 Task: Create List Disaster Recovery in Board Employee Engagement Strategies to Workspace Job Analysis and Design. Create List Cybersecurity in Board Product Prototyping to Workspace Job Analysis and Design. Create List Network Infrastructure in Board Product Design and User Experience Optimization to Workspace Job Analysis and Design
Action: Mouse moved to (189, 130)
Screenshot: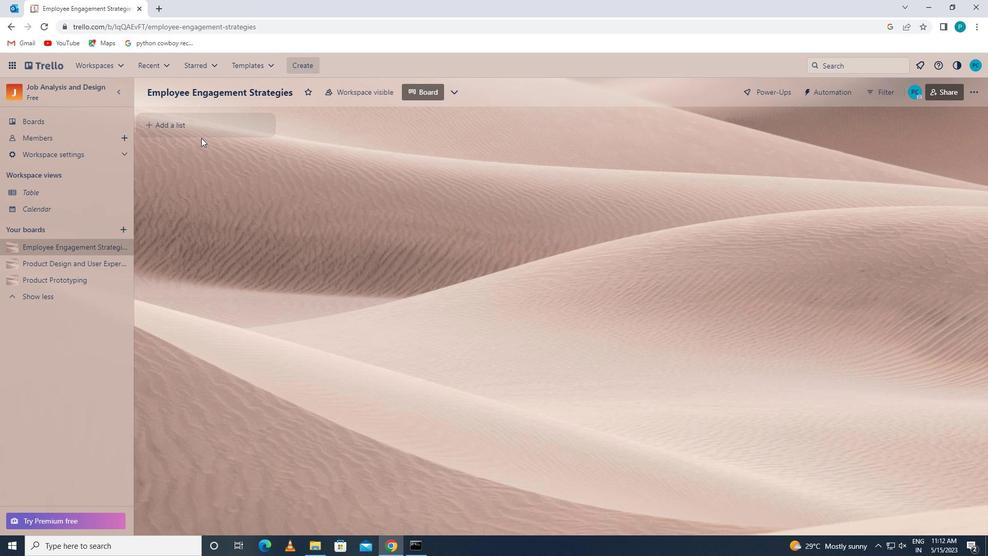 
Action: Mouse pressed left at (189, 130)
Screenshot: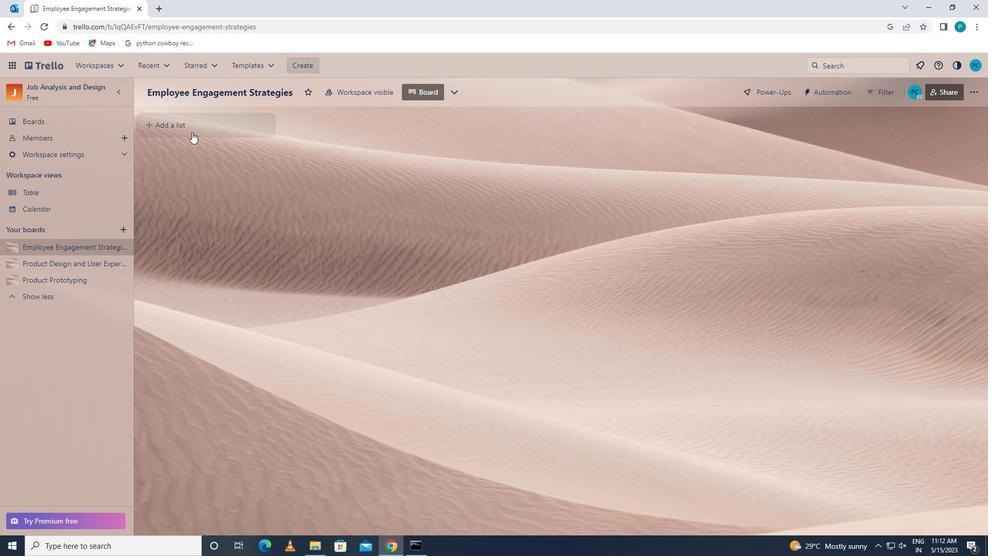 
Action: Key pressed <Key.caps_lock>d<Key.caps_lock>isaster<Key.space><Key.caps_lock>r<Key.caps_lock>ecovery
Screenshot: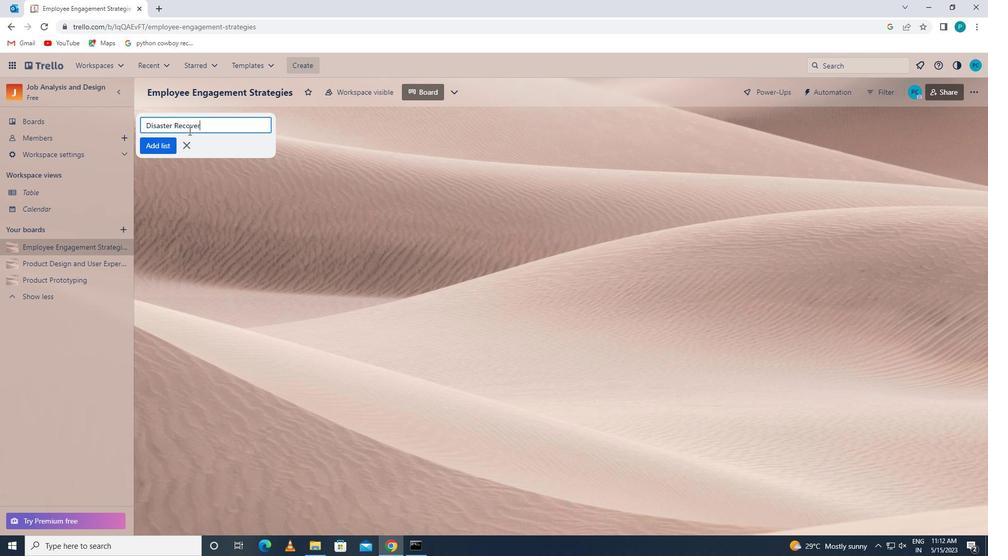 
Action: Mouse moved to (174, 142)
Screenshot: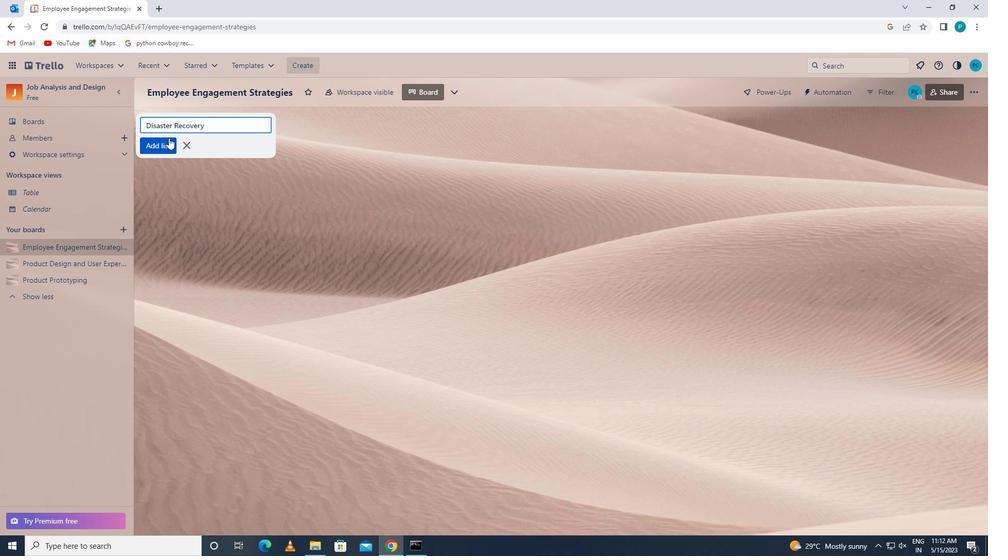
Action: Mouse pressed left at (174, 142)
Screenshot: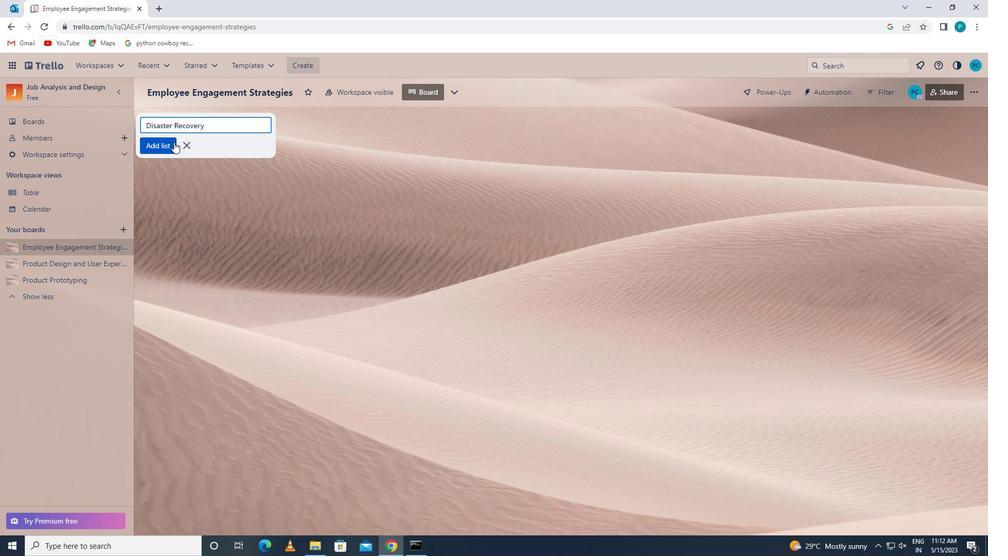 
Action: Mouse moved to (52, 279)
Screenshot: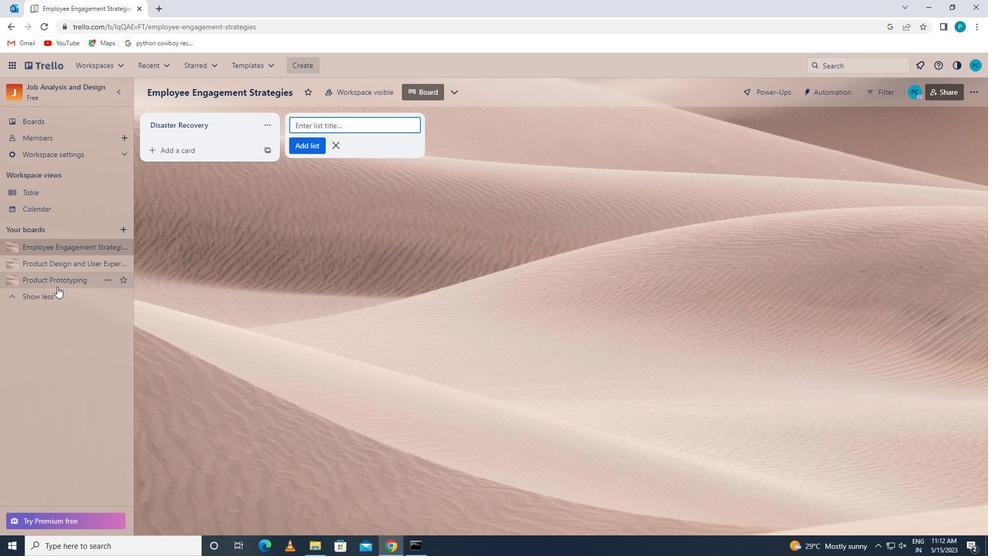 
Action: Mouse pressed left at (52, 279)
Screenshot: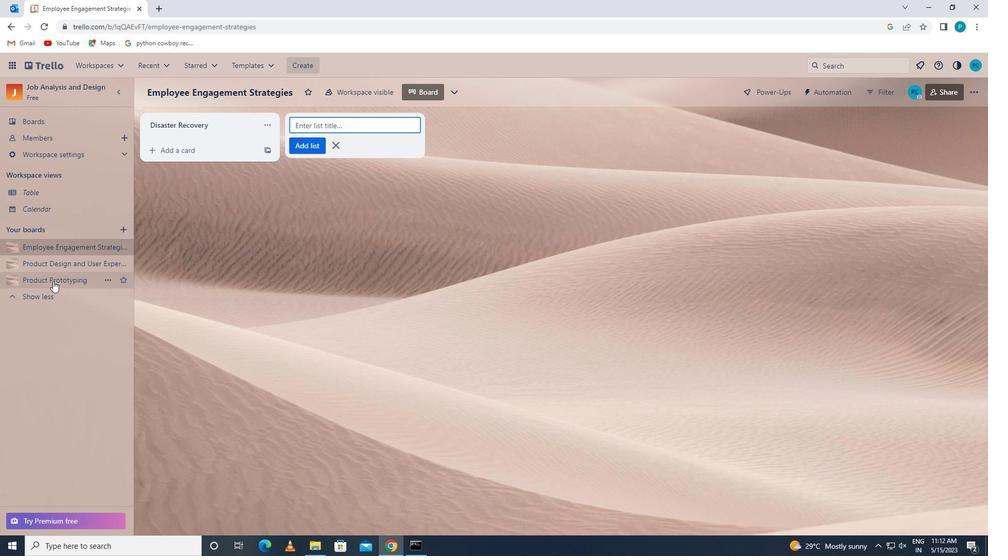 
Action: Mouse moved to (182, 116)
Screenshot: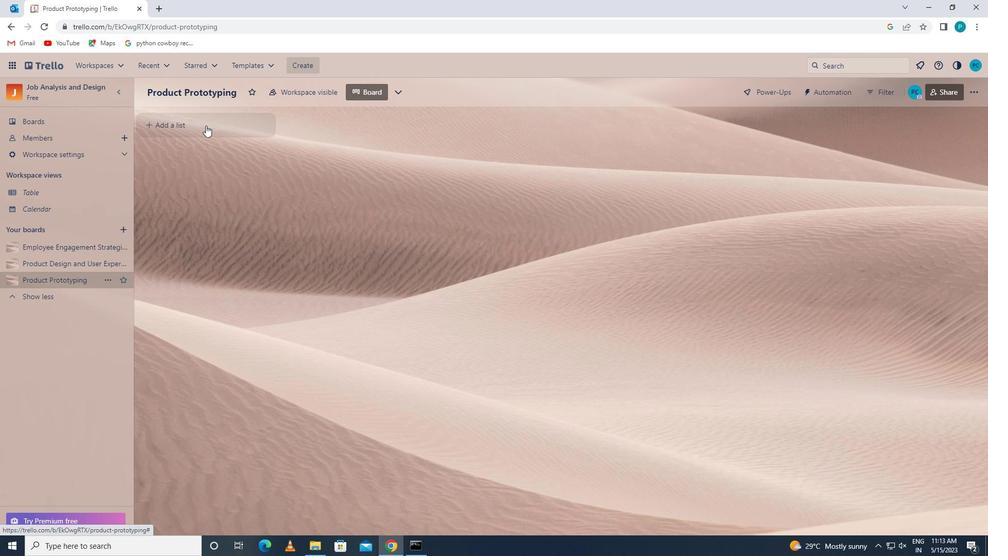 
Action: Mouse pressed left at (182, 116)
Screenshot: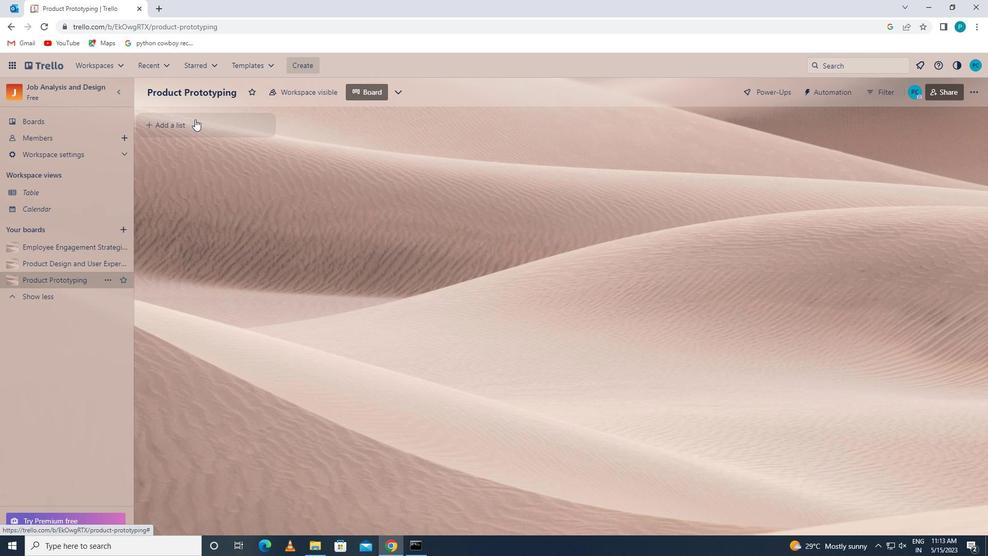 
Action: Mouse moved to (184, 117)
Screenshot: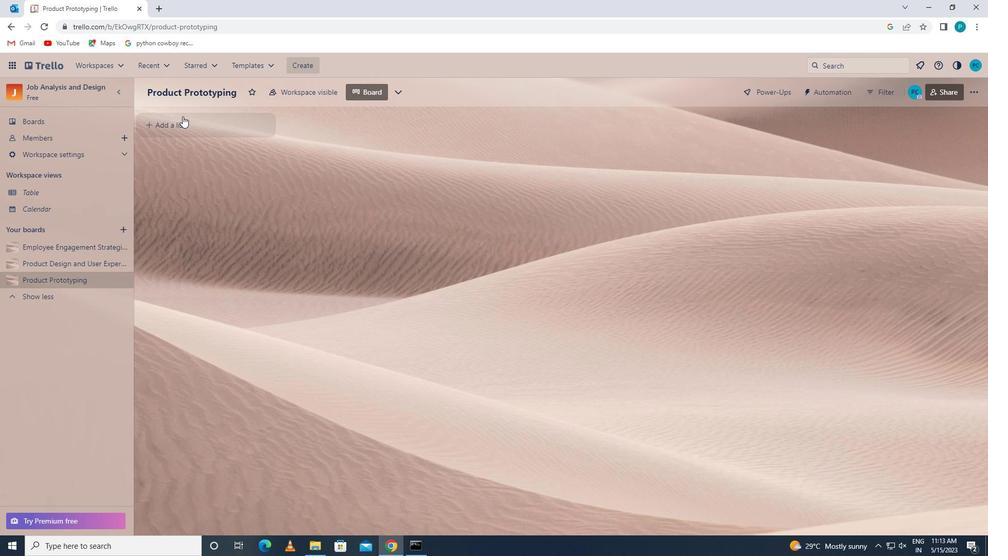
Action: Mouse pressed left at (184, 117)
Screenshot: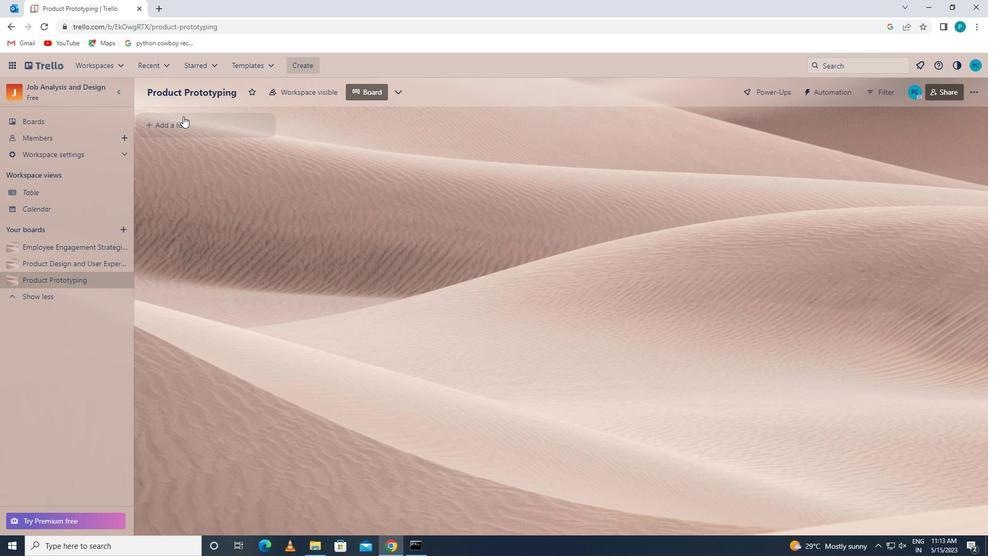 
Action: Key pressed <Key.caps_lock>c<Key.caps_lock>ybersecurity
Screenshot: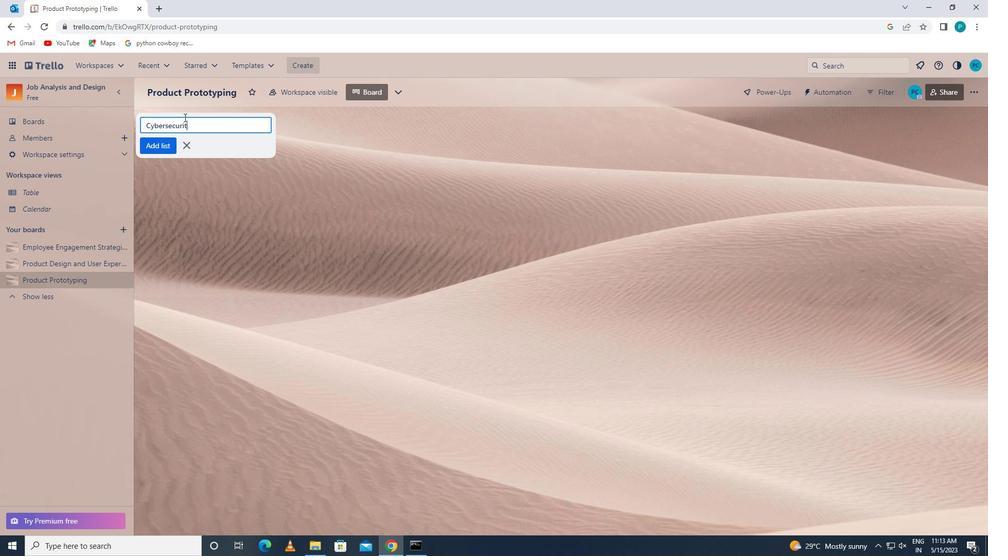 
Action: Mouse moved to (165, 154)
Screenshot: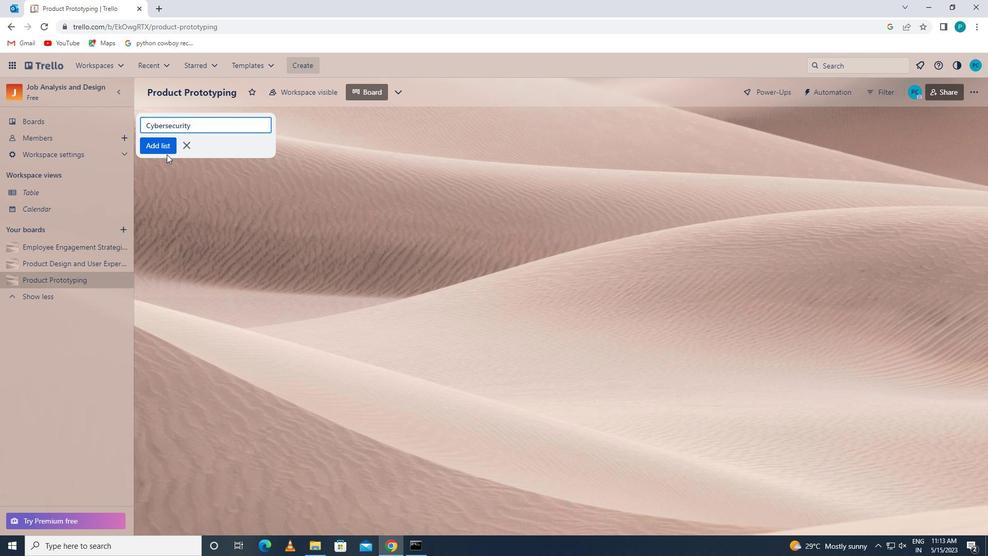 
Action: Mouse pressed left at (165, 154)
Screenshot: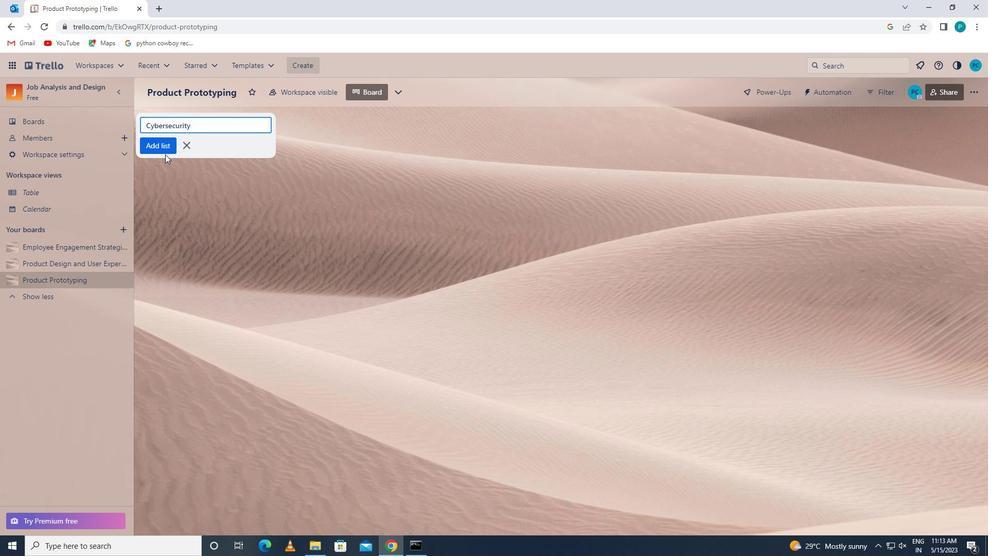 
Action: Mouse moved to (155, 148)
Screenshot: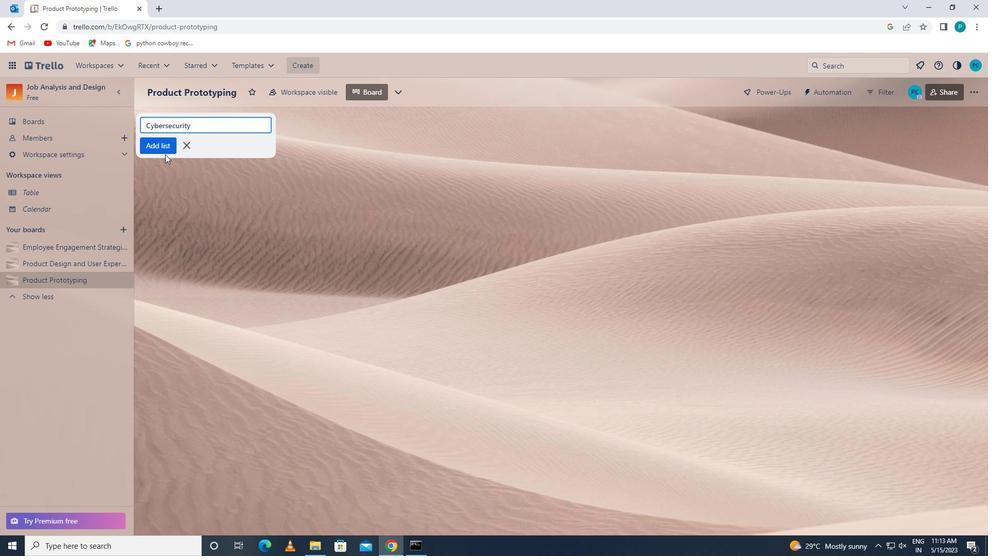 
Action: Mouse pressed left at (155, 148)
Screenshot: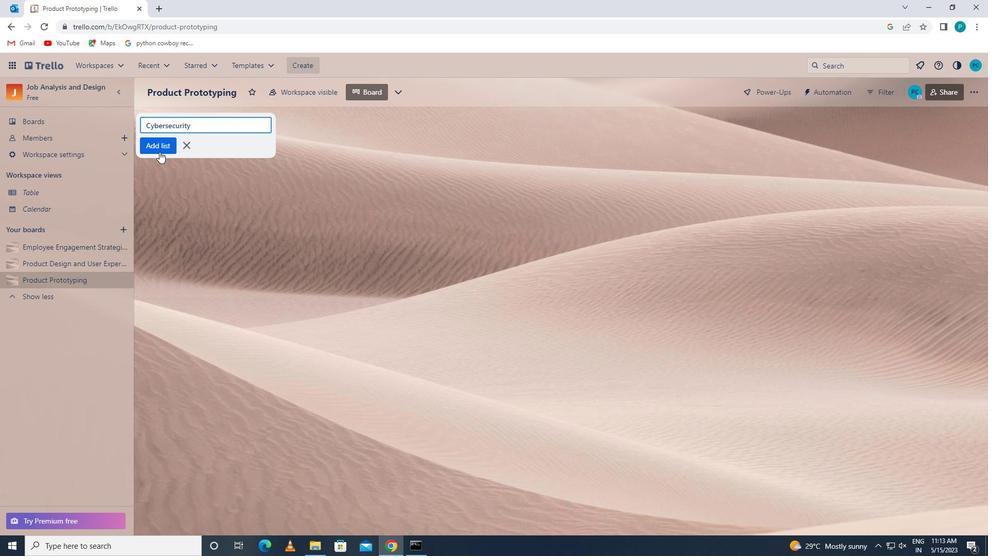 
Action: Mouse moved to (39, 263)
Screenshot: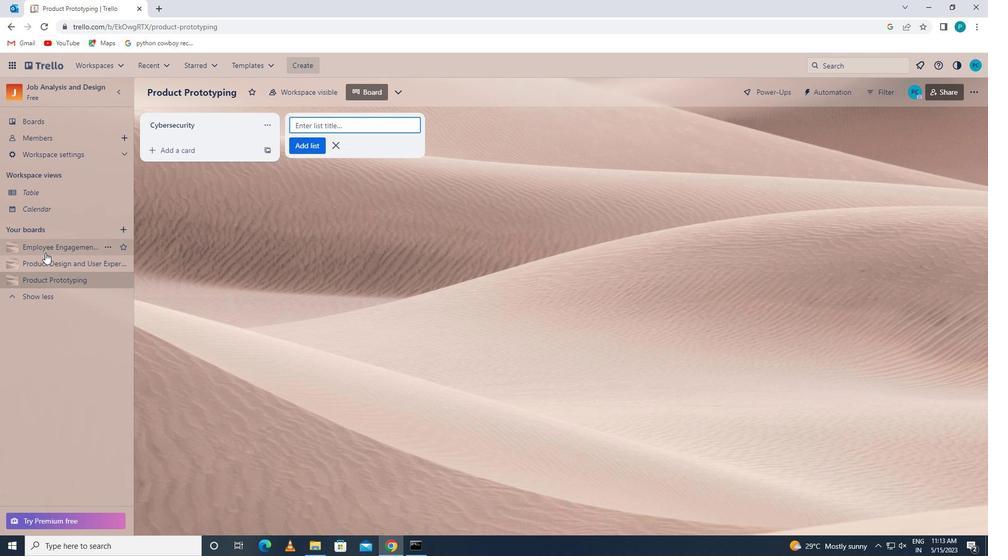 
Action: Mouse pressed left at (39, 263)
Screenshot: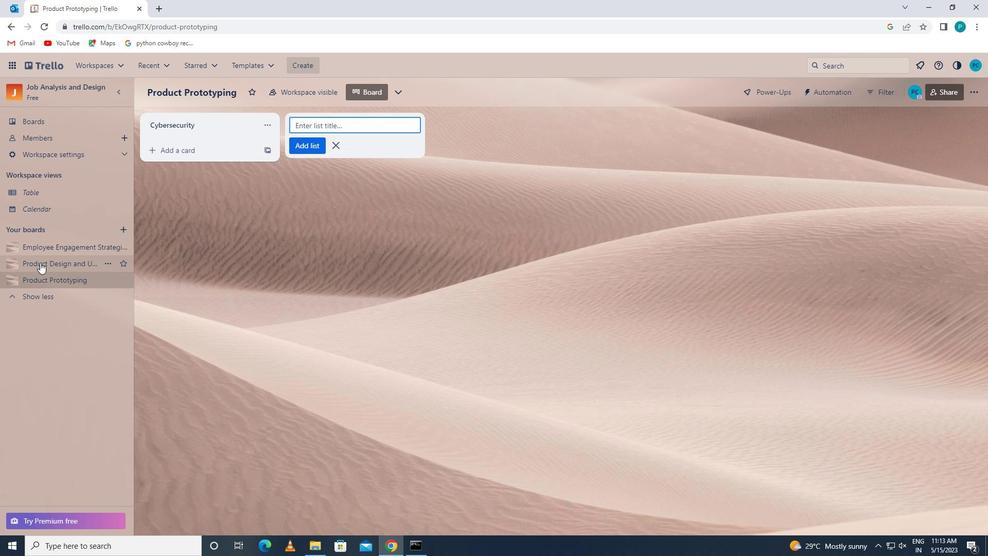 
Action: Mouse moved to (187, 120)
Screenshot: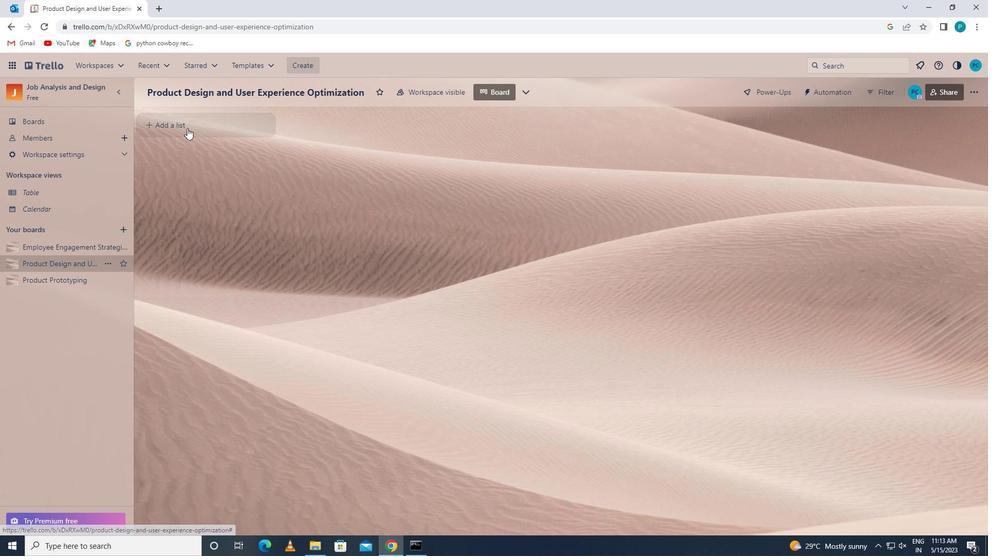 
Action: Mouse pressed left at (187, 120)
Screenshot: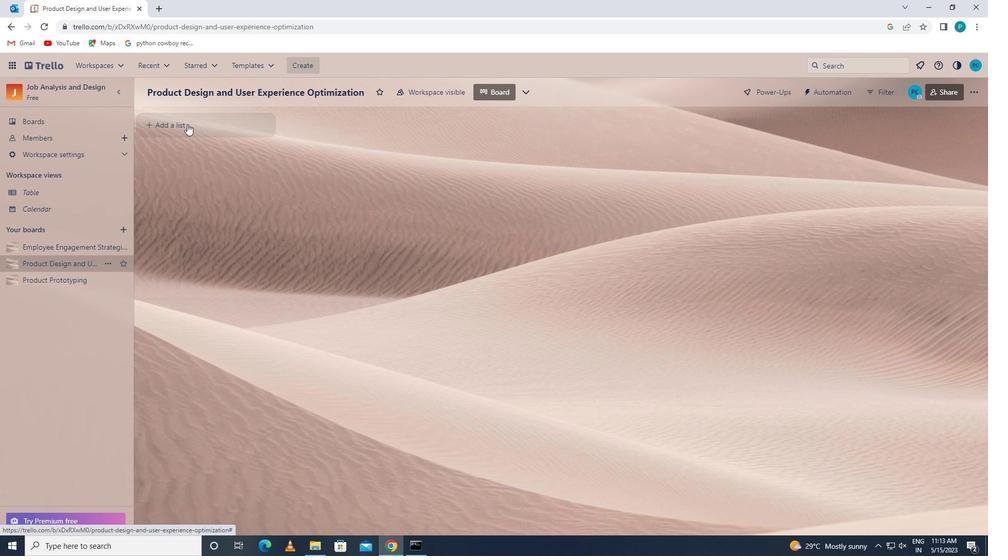 
Action: Key pressed <Key.caps_lock>n<Key.caps_lock>etwork<Key.space><Key.caps_lock>i<Key.caps_lock>nfrastructure
Screenshot: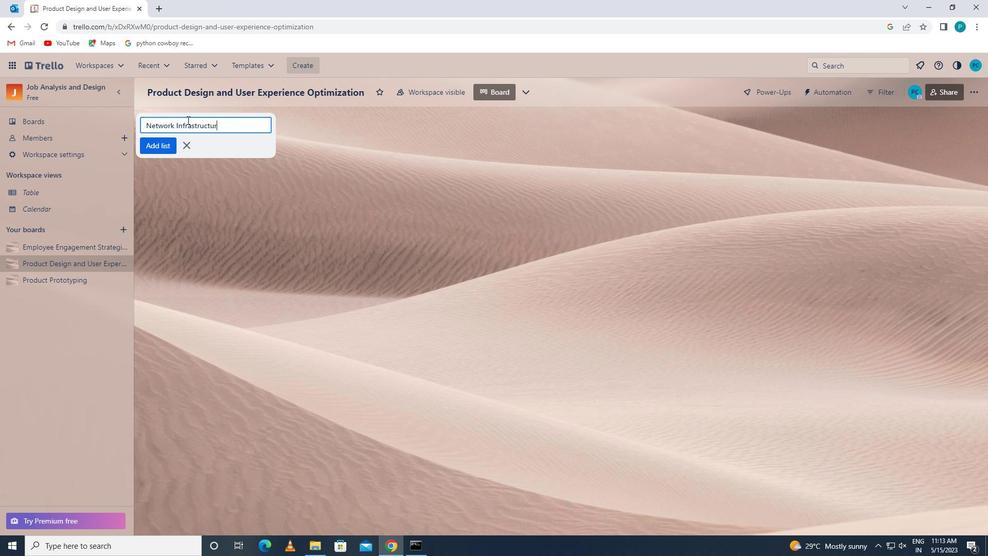 
Action: Mouse moved to (167, 150)
Screenshot: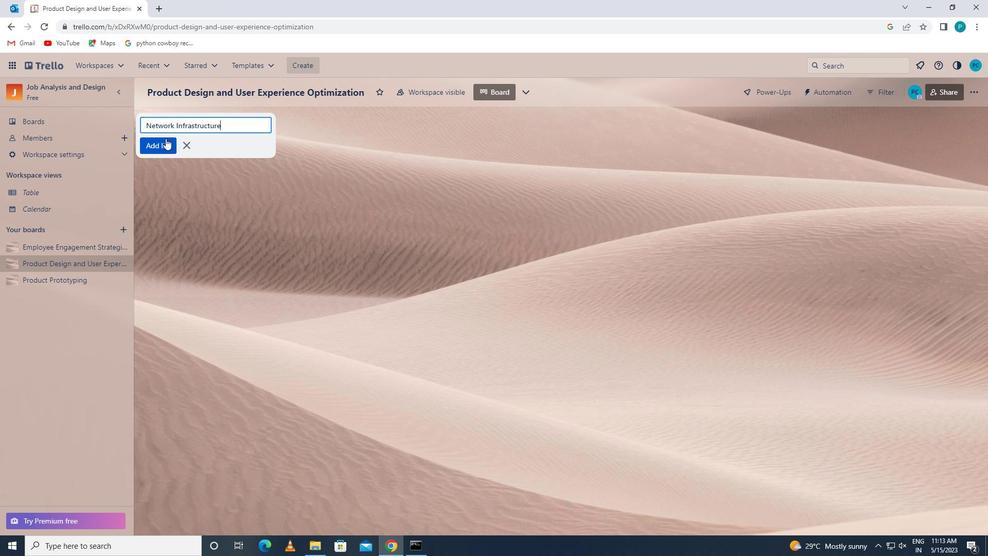 
Action: Mouse pressed left at (167, 150)
Screenshot: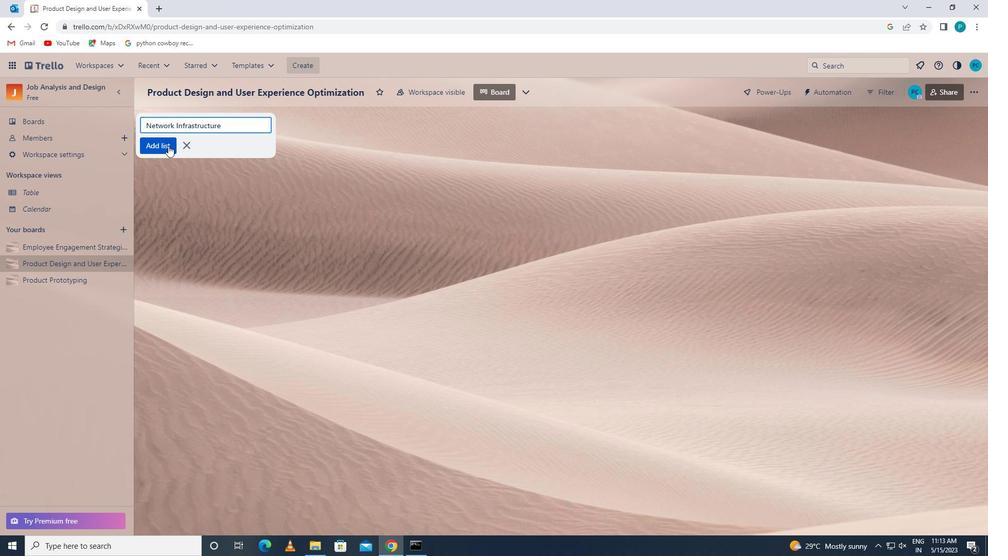 
